 Task: Move the task Develop a new online tool for email marketing campaigns to the section Done in the project AgileRamp and filter the tasks in the project by Due this week
Action: Mouse moved to (515, 209)
Screenshot: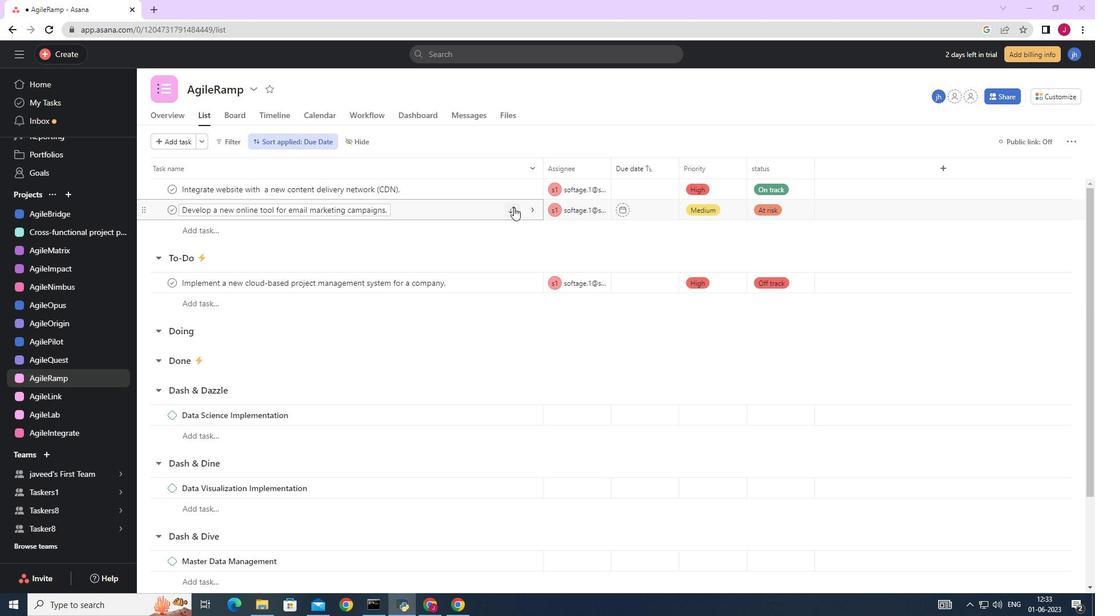 
Action: Mouse pressed left at (515, 209)
Screenshot: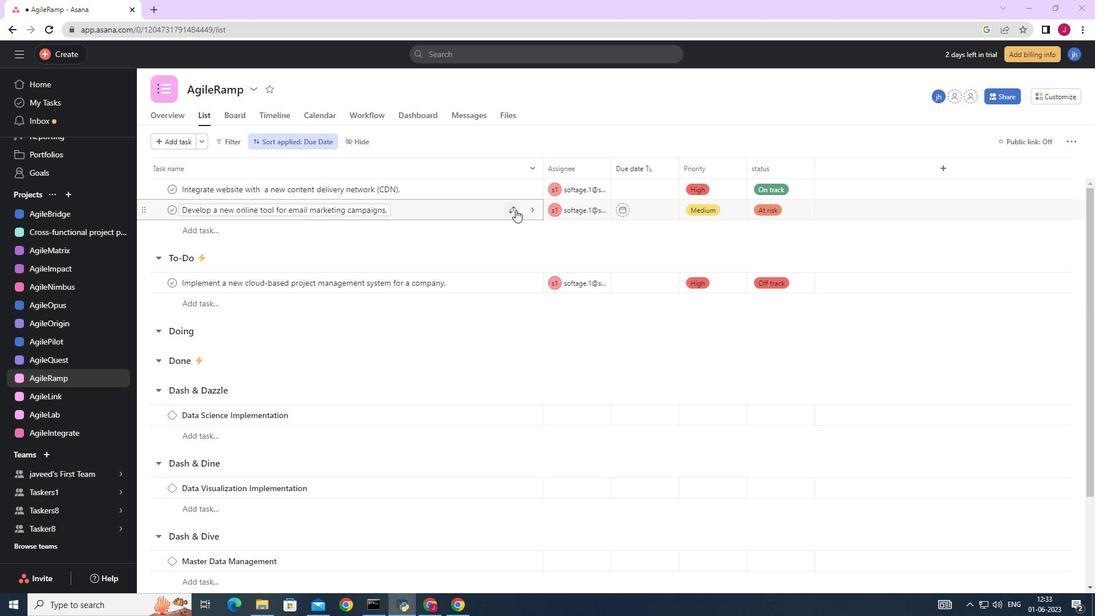 
Action: Mouse moved to (445, 316)
Screenshot: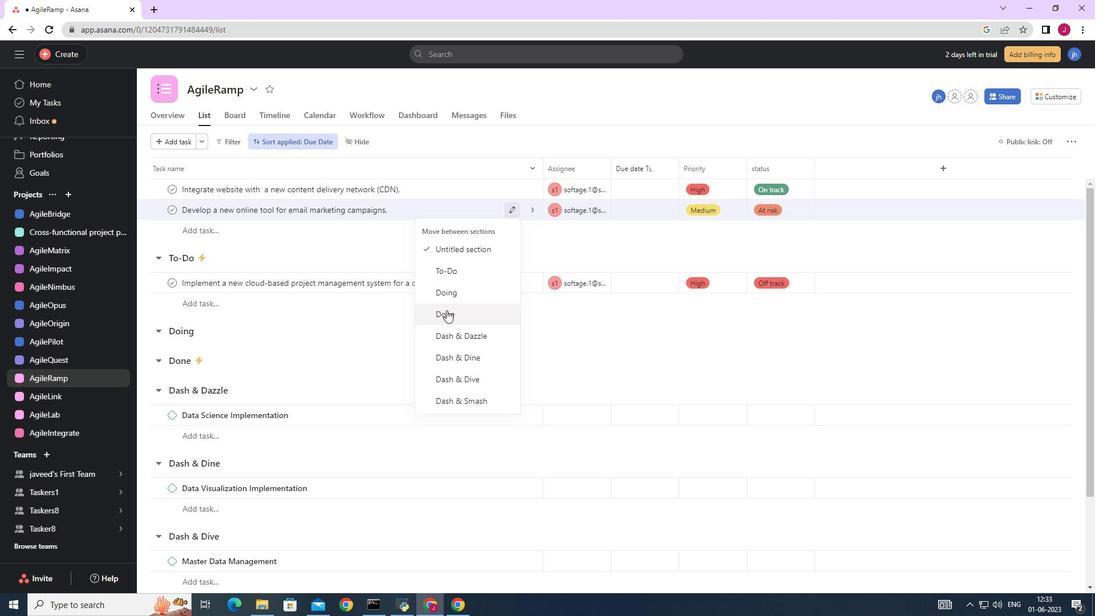 
Action: Mouse pressed left at (445, 316)
Screenshot: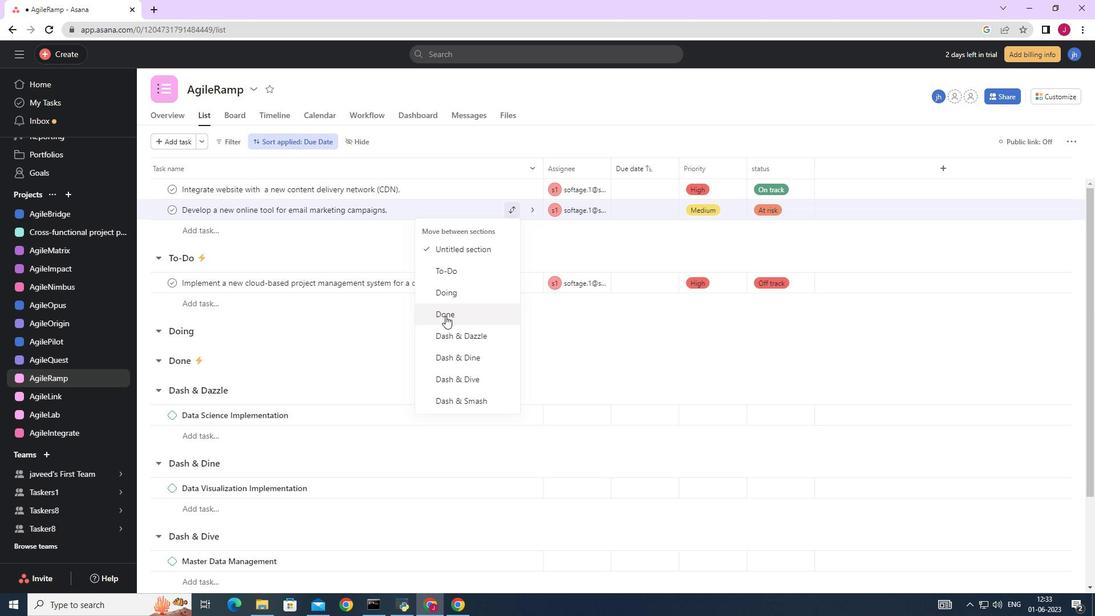 
Action: Mouse moved to (231, 140)
Screenshot: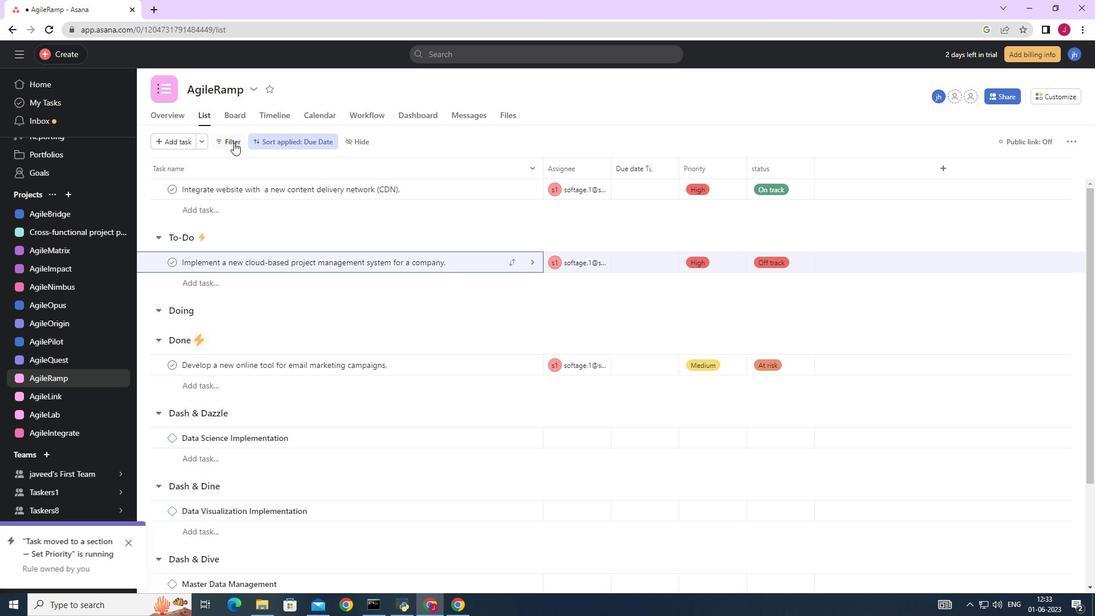 
Action: Mouse pressed left at (231, 140)
Screenshot: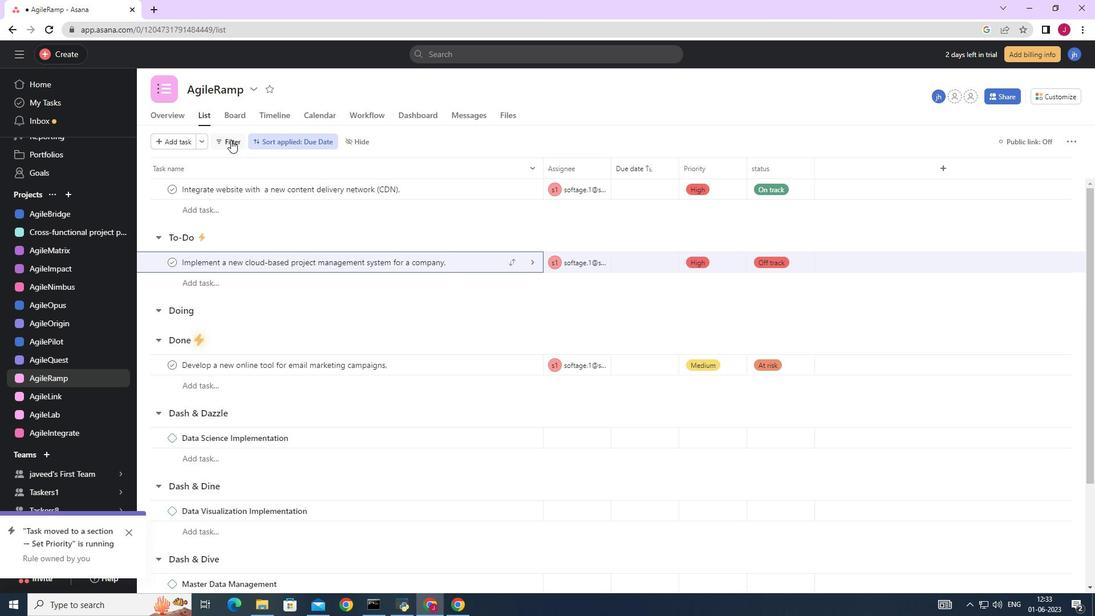 
Action: Mouse moved to (441, 187)
Screenshot: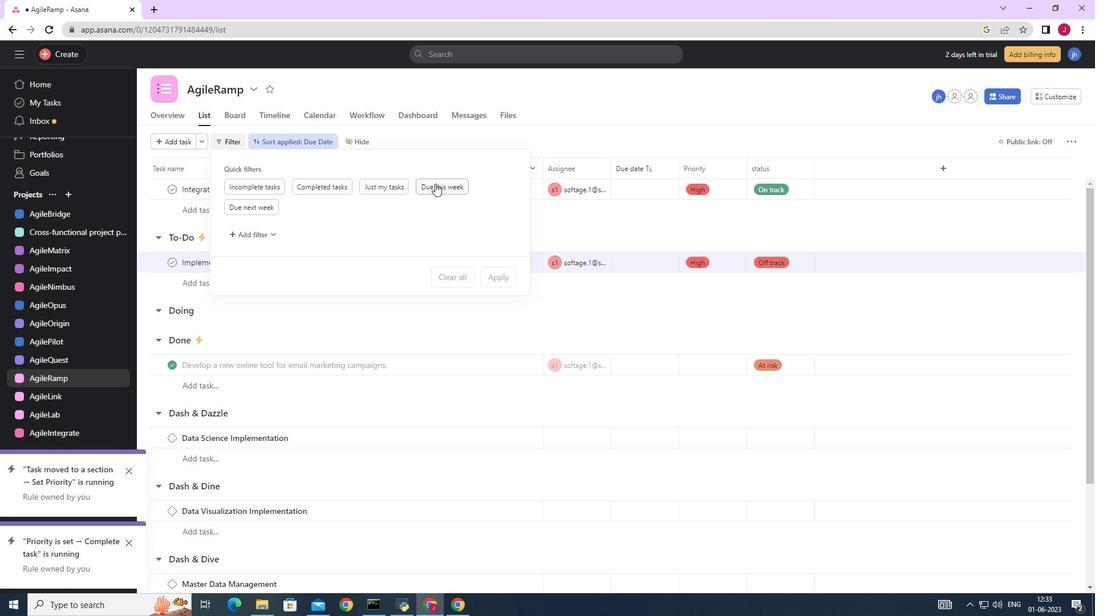 
Action: Mouse pressed left at (441, 187)
Screenshot: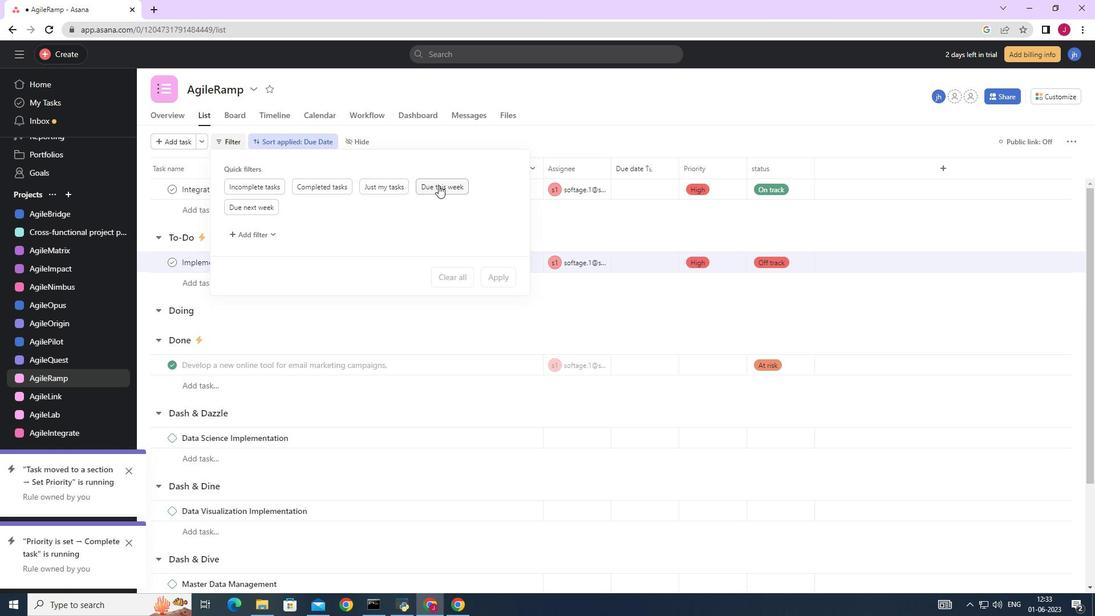 
Action: Mouse moved to (472, 271)
Screenshot: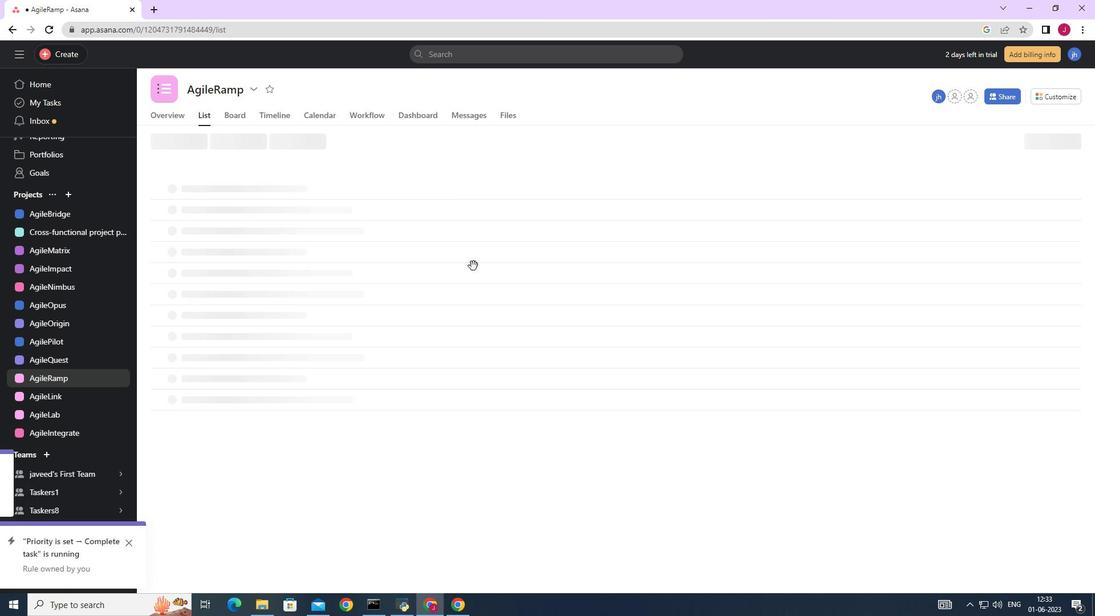 
